 Task: Follow the page of United Health Group
Action: Mouse moved to (499, 77)
Screenshot: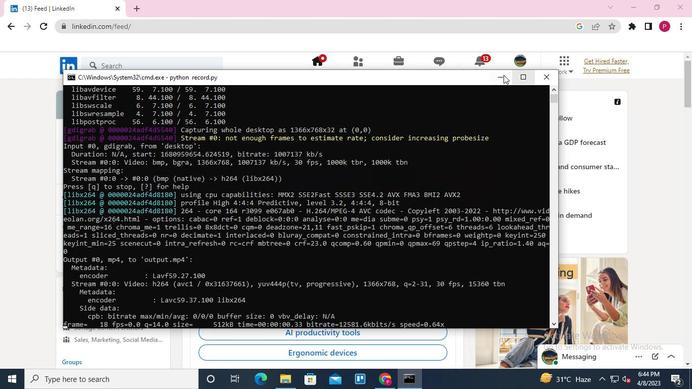 
Action: Mouse pressed left at (499, 77)
Screenshot: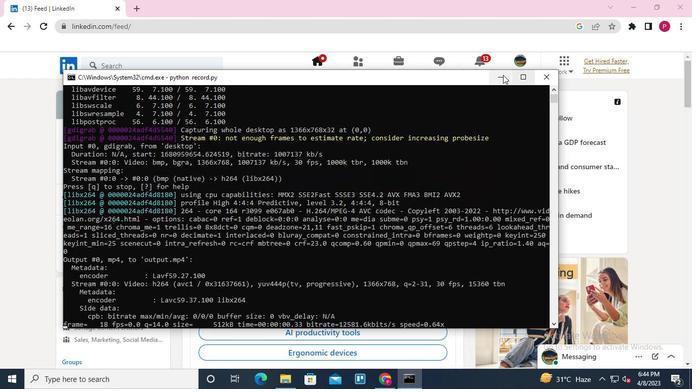 
Action: Mouse moved to (132, 64)
Screenshot: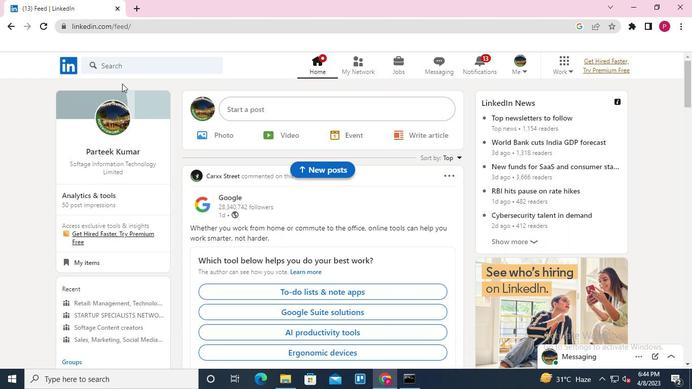 
Action: Mouse pressed left at (132, 64)
Screenshot: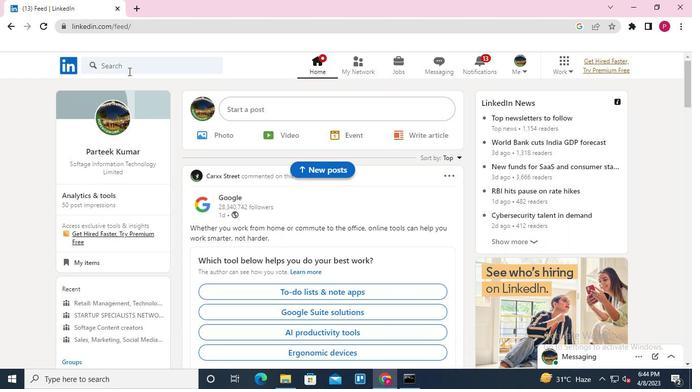 
Action: Mouse moved to (111, 136)
Screenshot: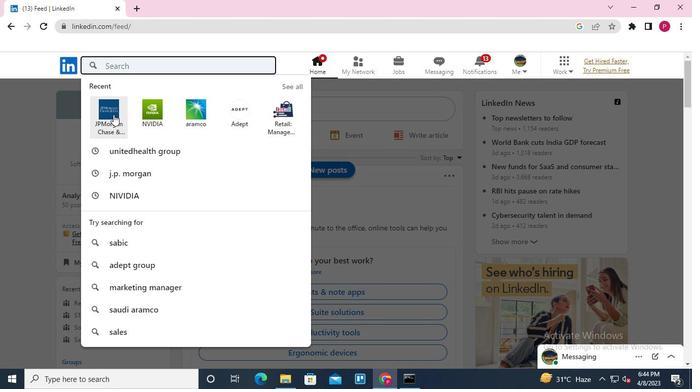
Action: Keyboard u
Screenshot: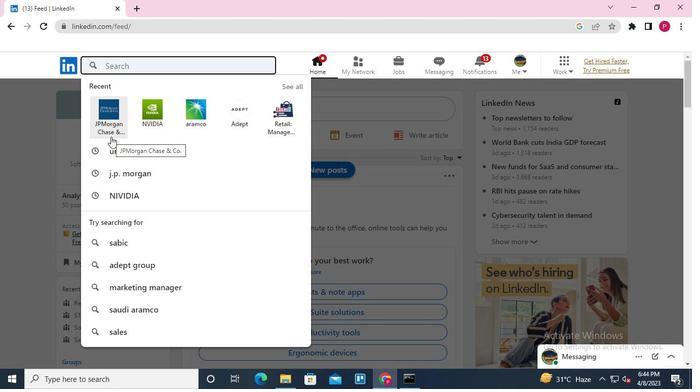 
Action: Keyboard n
Screenshot: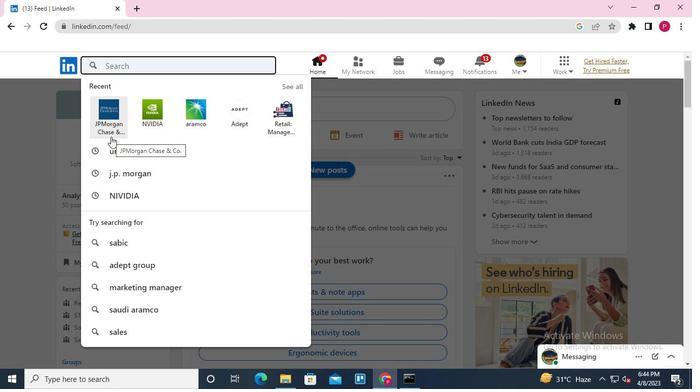 
Action: Keyboard i
Screenshot: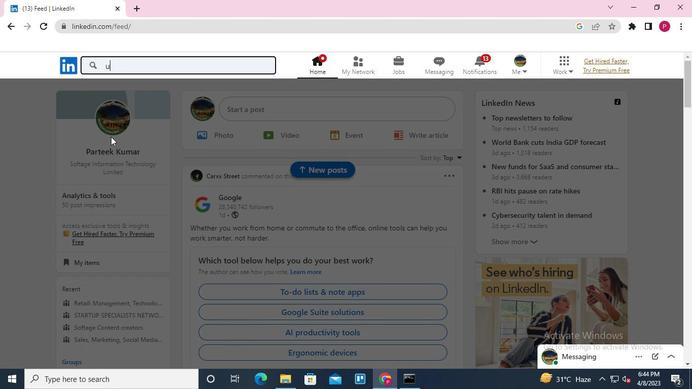 
Action: Keyboard t
Screenshot: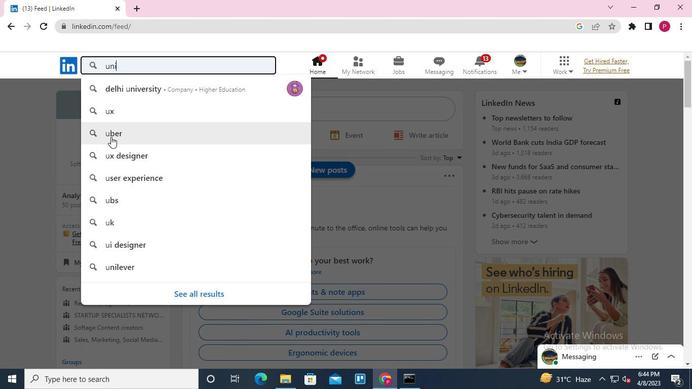 
Action: Keyboard e
Screenshot: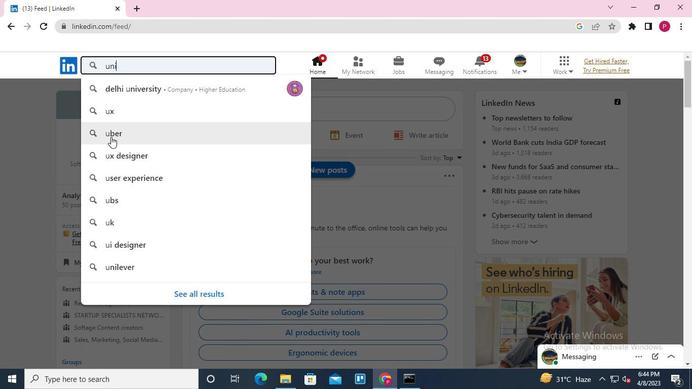 
Action: Keyboard d
Screenshot: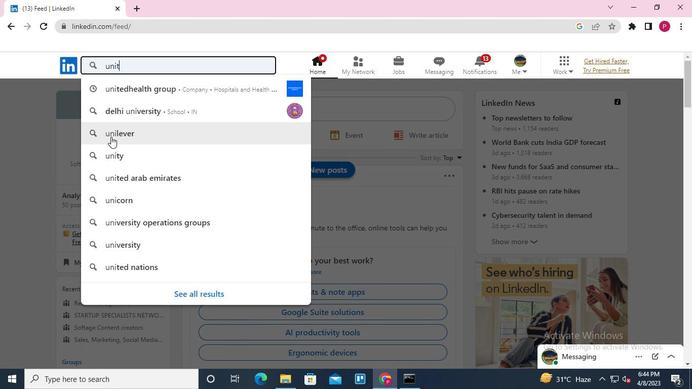 
Action: Mouse moved to (156, 91)
Screenshot: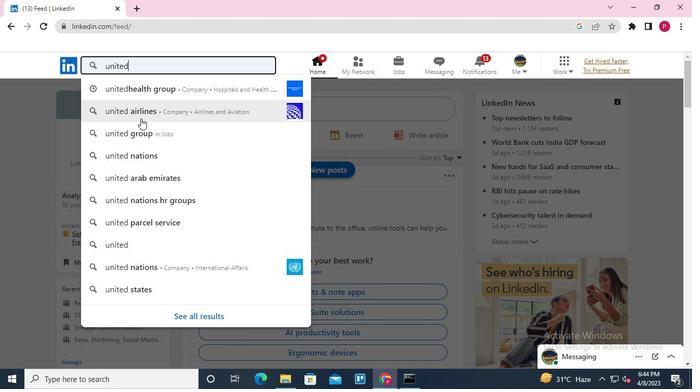 
Action: Mouse pressed left at (156, 91)
Screenshot: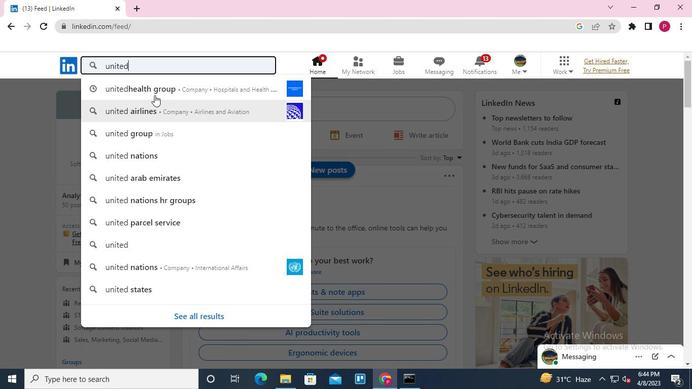 
Action: Mouse moved to (147, 206)
Screenshot: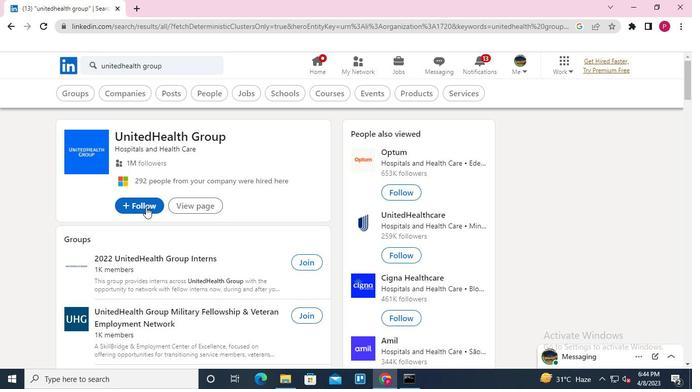 
Action: Mouse pressed left at (147, 206)
Screenshot: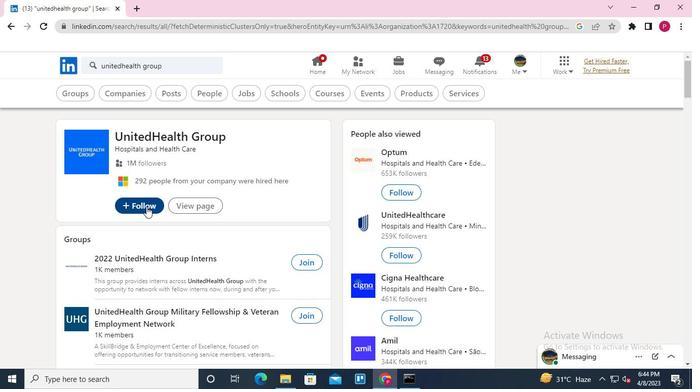 
Action: Keyboard Key.alt_l
Screenshot: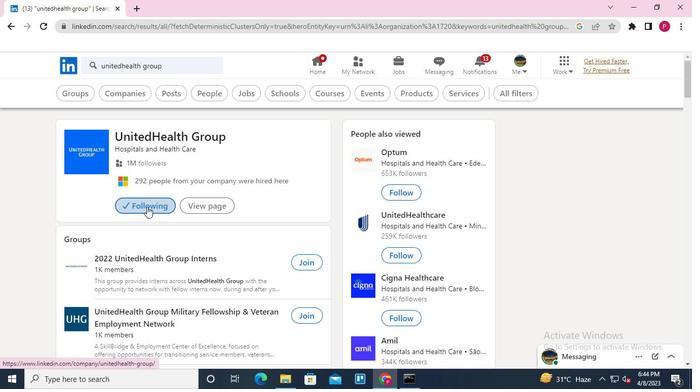 
Action: Keyboard Key.tab
Screenshot: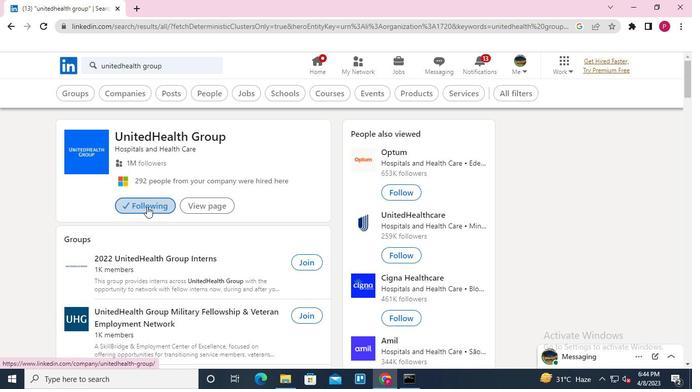 
Action: Mouse moved to (545, 76)
Screenshot: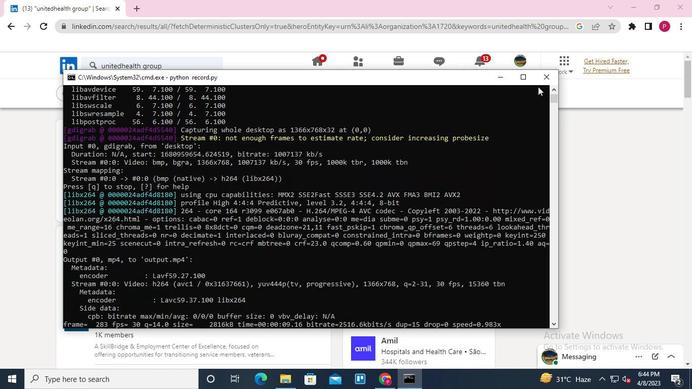 
Action: Mouse pressed left at (545, 76)
Screenshot: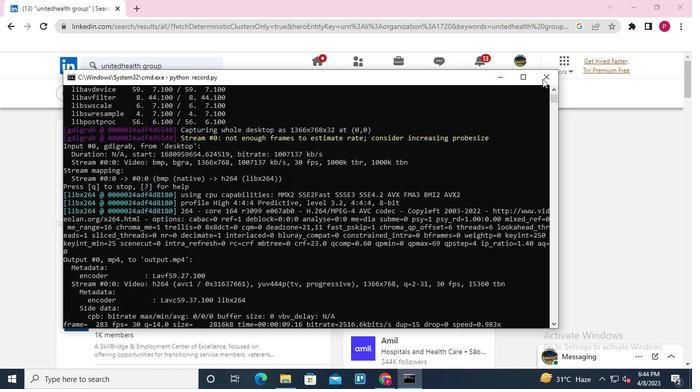 
